 Task: Add a condition where "Group Is Current user's groups" in new tickets in your groups.
Action: Mouse moved to (141, 397)
Screenshot: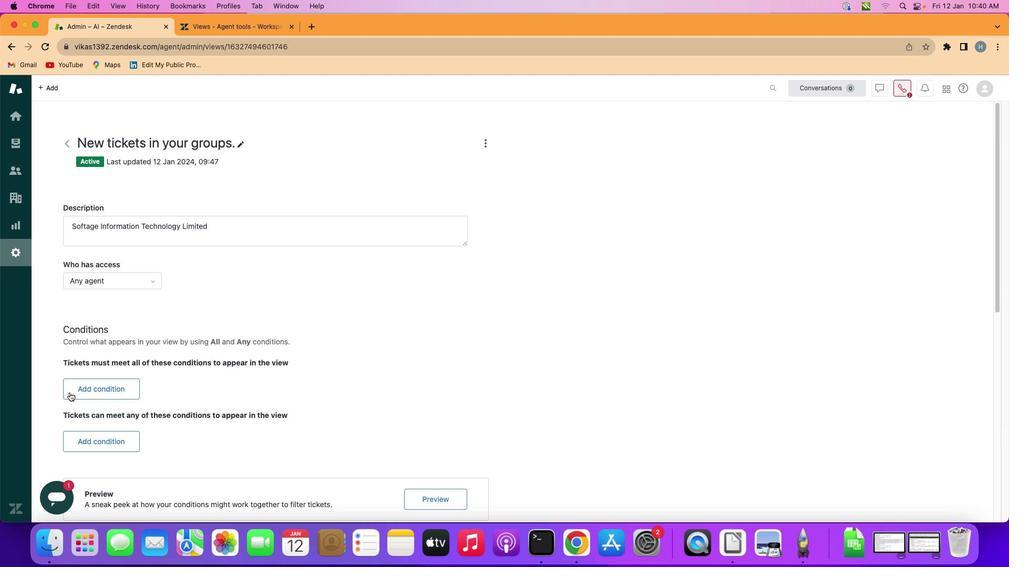 
Action: Mouse pressed left at (141, 397)
Screenshot: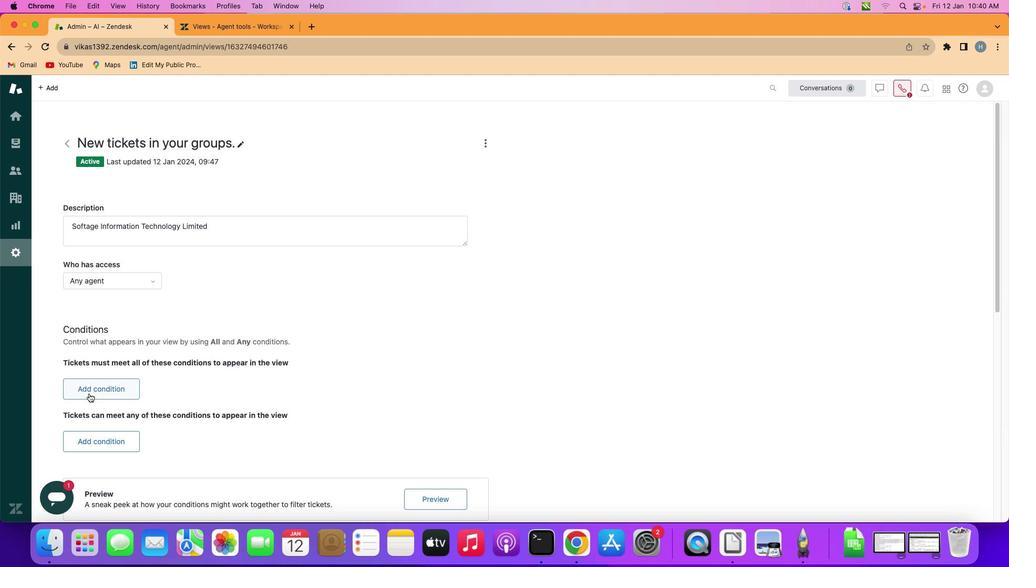 
Action: Mouse moved to (192, 397)
Screenshot: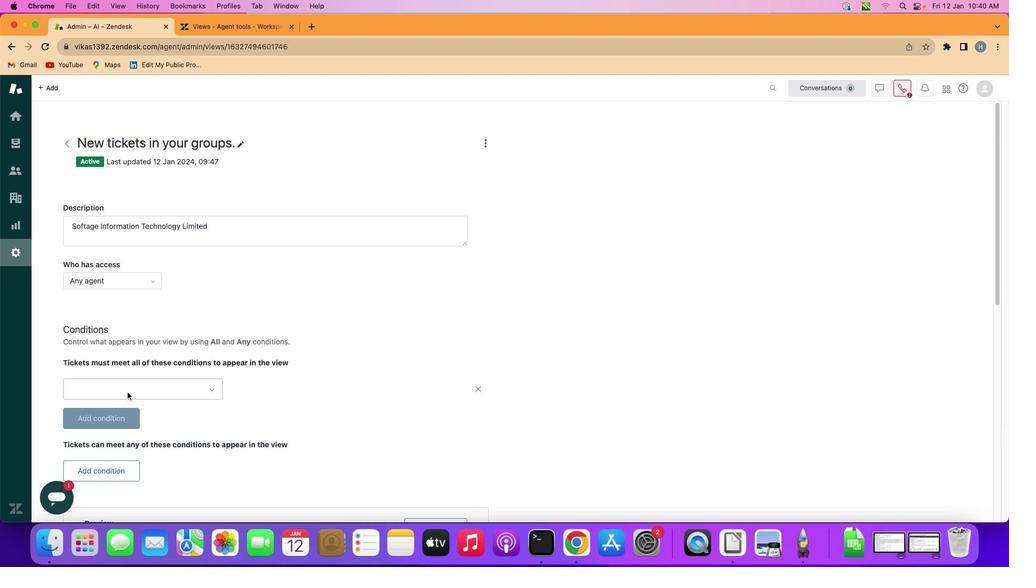 
Action: Mouse pressed left at (192, 397)
Screenshot: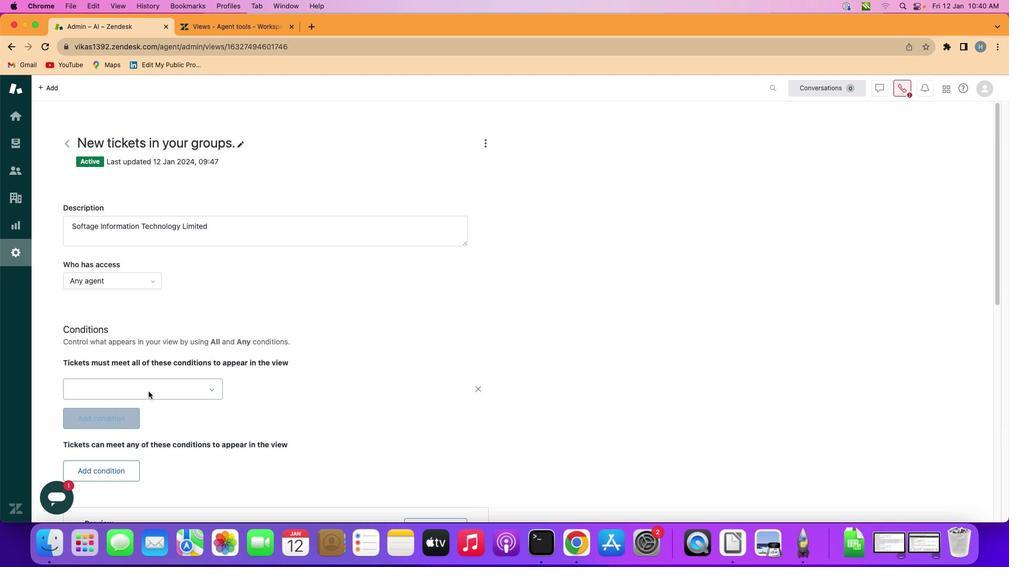 
Action: Mouse moved to (246, 396)
Screenshot: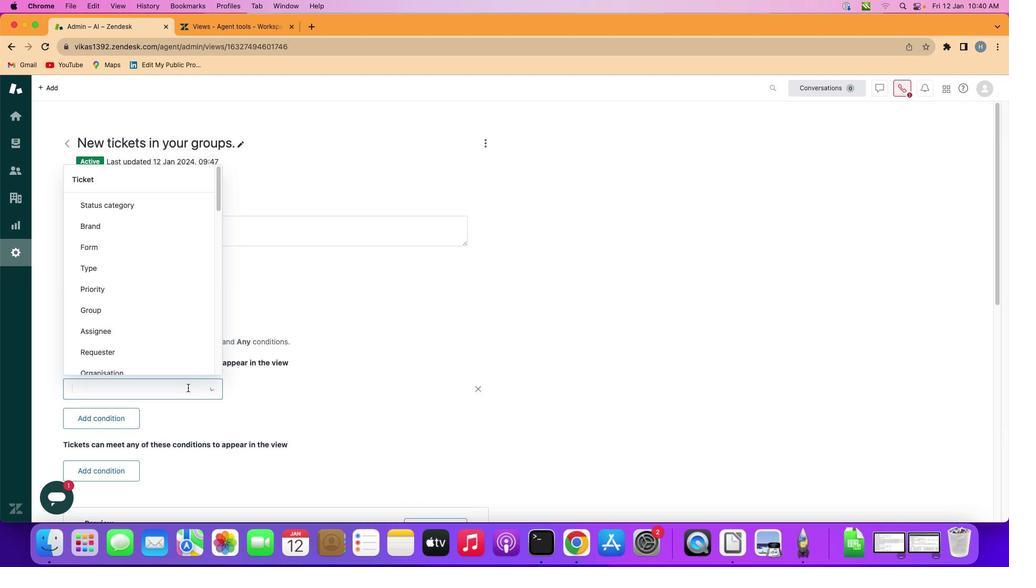 
Action: Mouse pressed left at (246, 396)
Screenshot: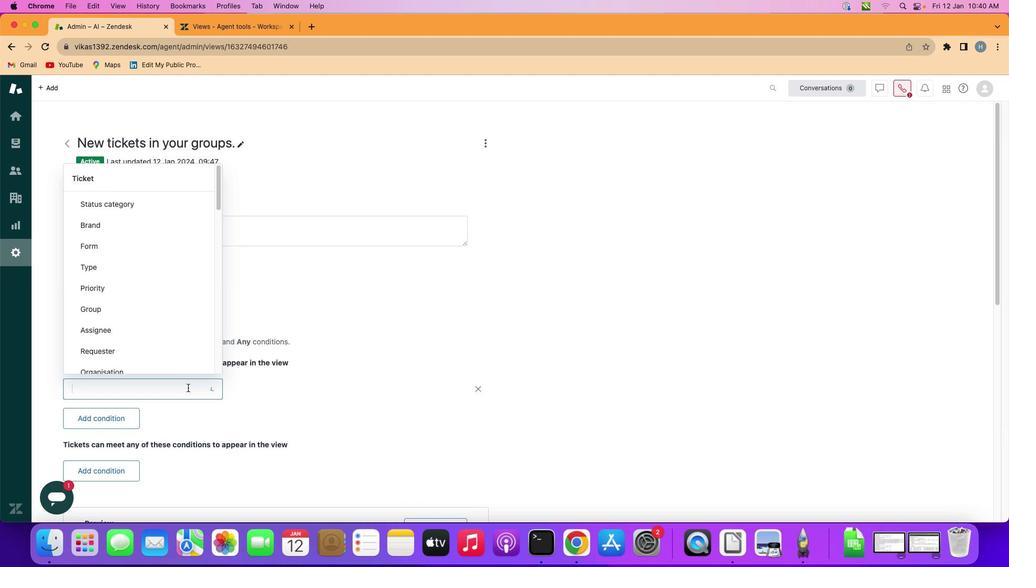 
Action: Mouse moved to (231, 371)
Screenshot: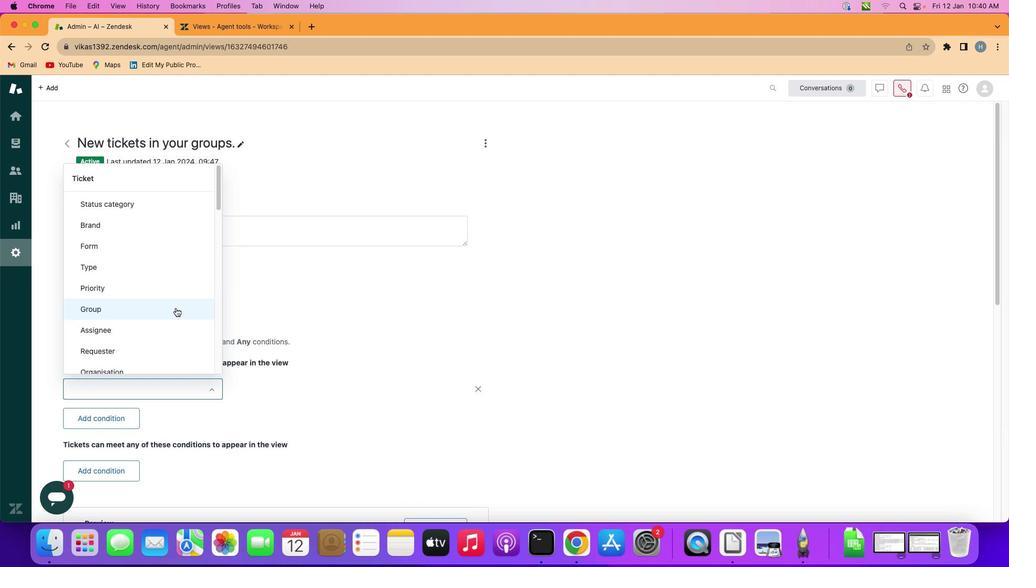 
Action: Mouse pressed left at (231, 371)
Screenshot: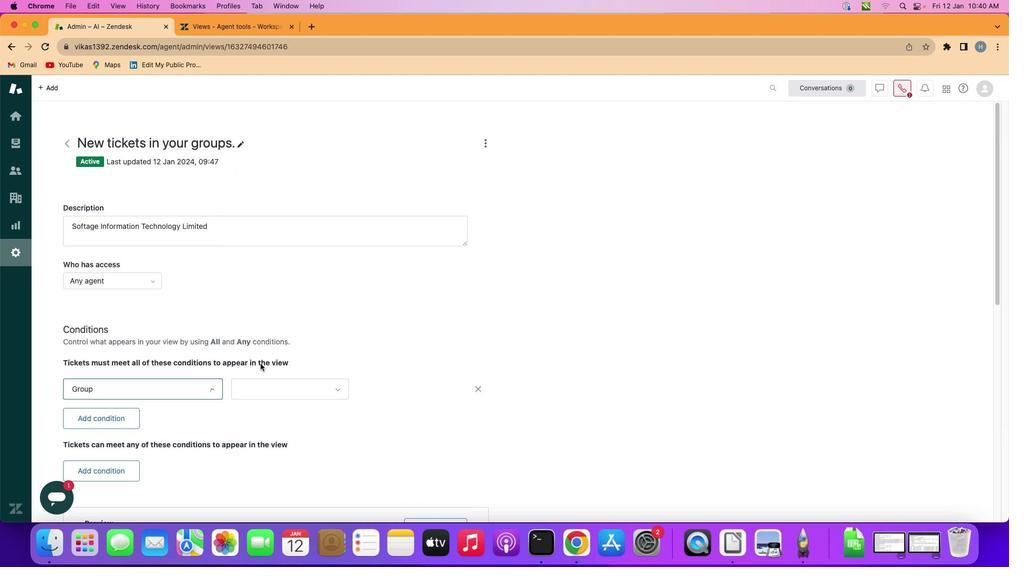 
Action: Mouse moved to (336, 393)
Screenshot: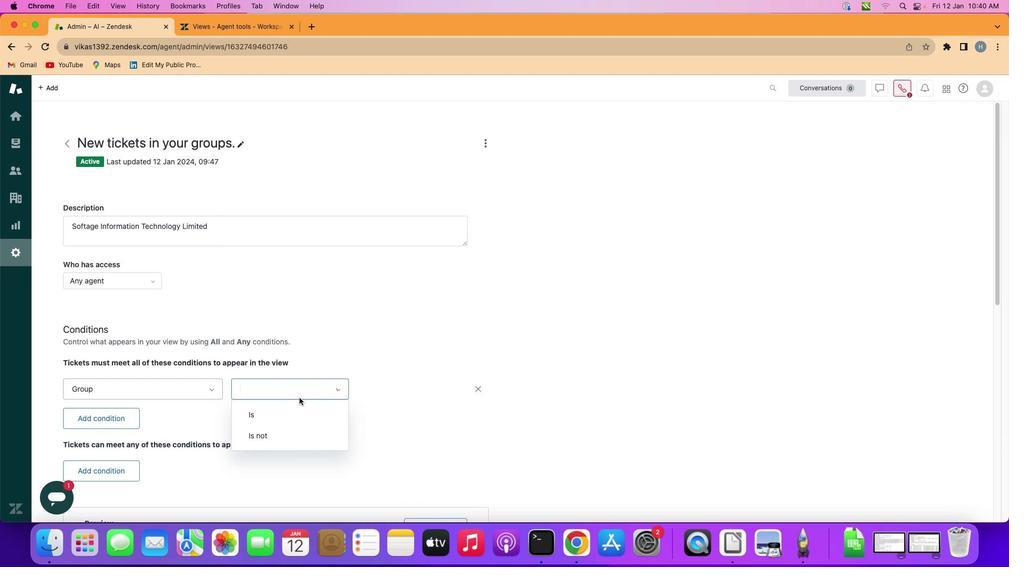 
Action: Mouse pressed left at (336, 393)
Screenshot: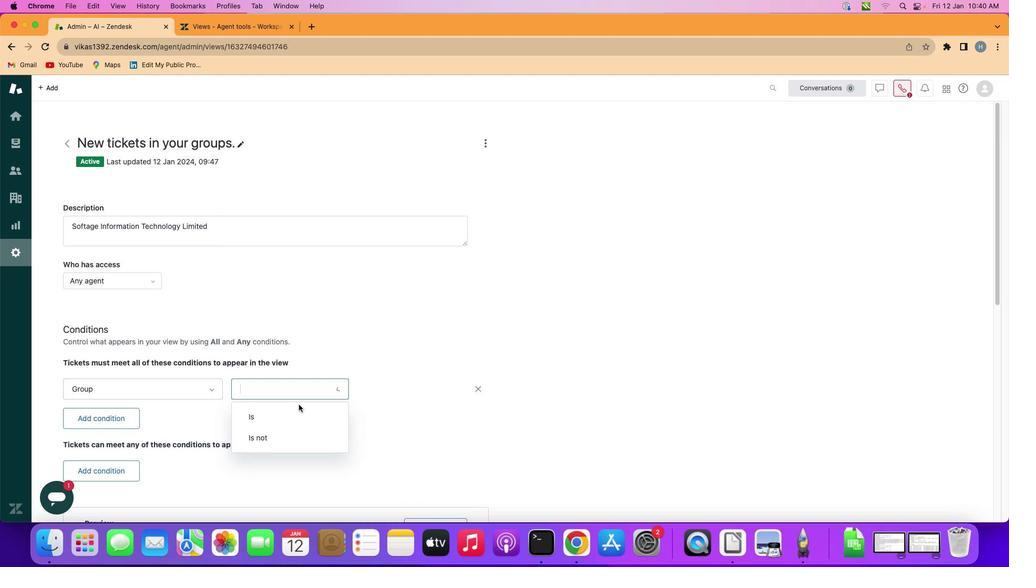 
Action: Mouse moved to (352, 402)
Screenshot: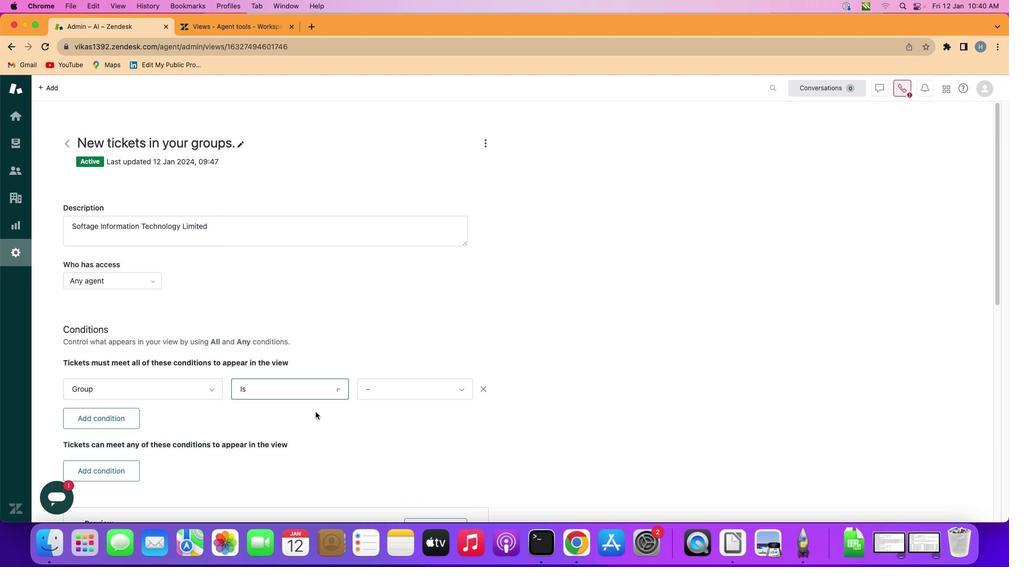 
Action: Mouse pressed left at (352, 402)
Screenshot: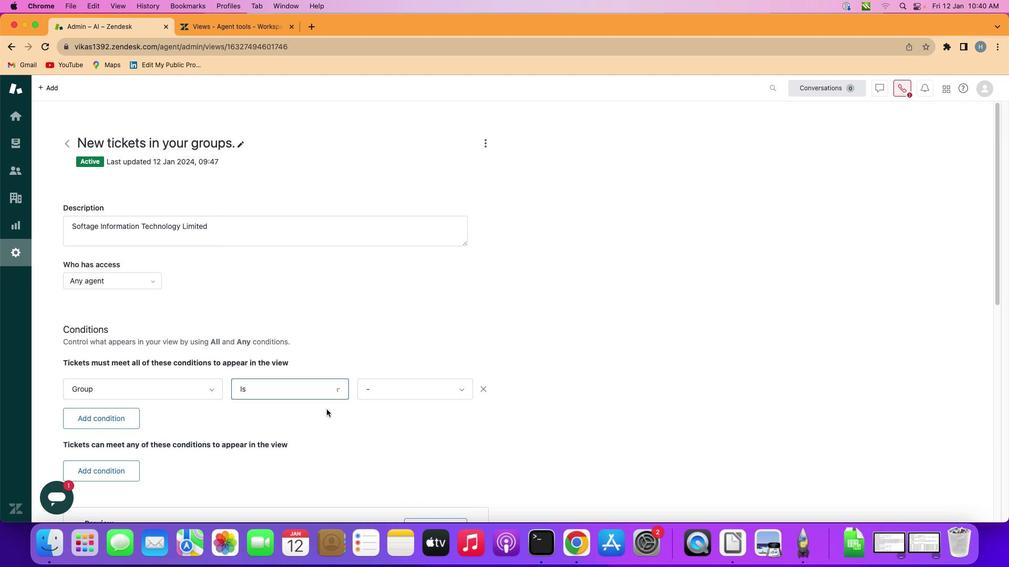 
Action: Mouse moved to (444, 396)
Screenshot: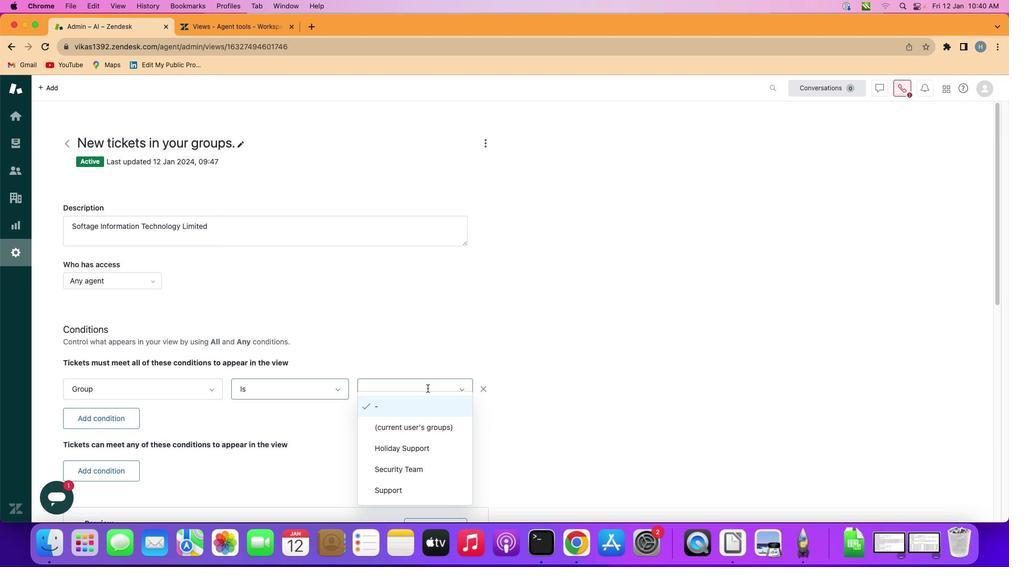 
Action: Mouse pressed left at (444, 396)
Screenshot: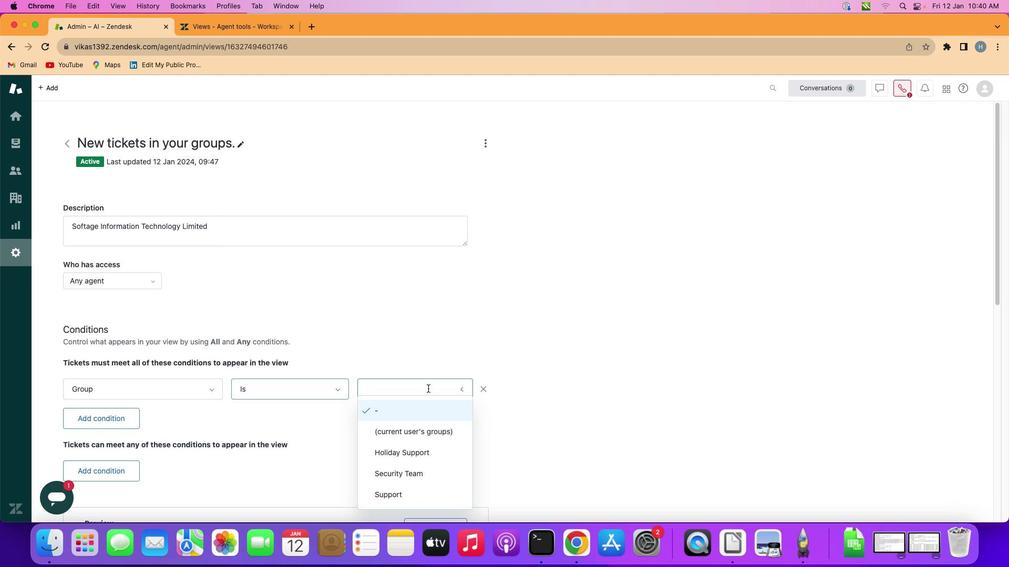 
Action: Mouse moved to (450, 410)
Screenshot: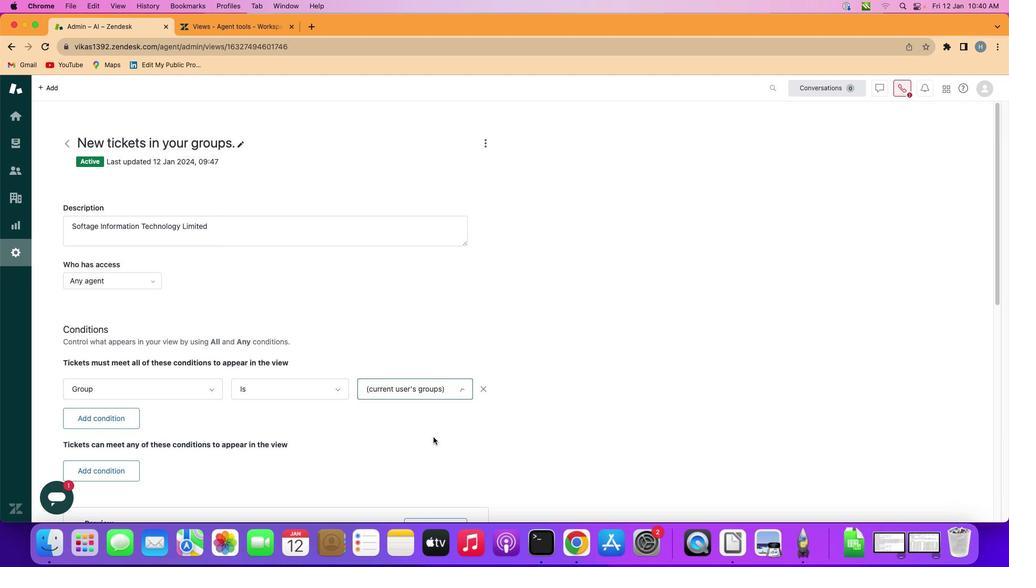 
Action: Mouse pressed left at (450, 410)
Screenshot: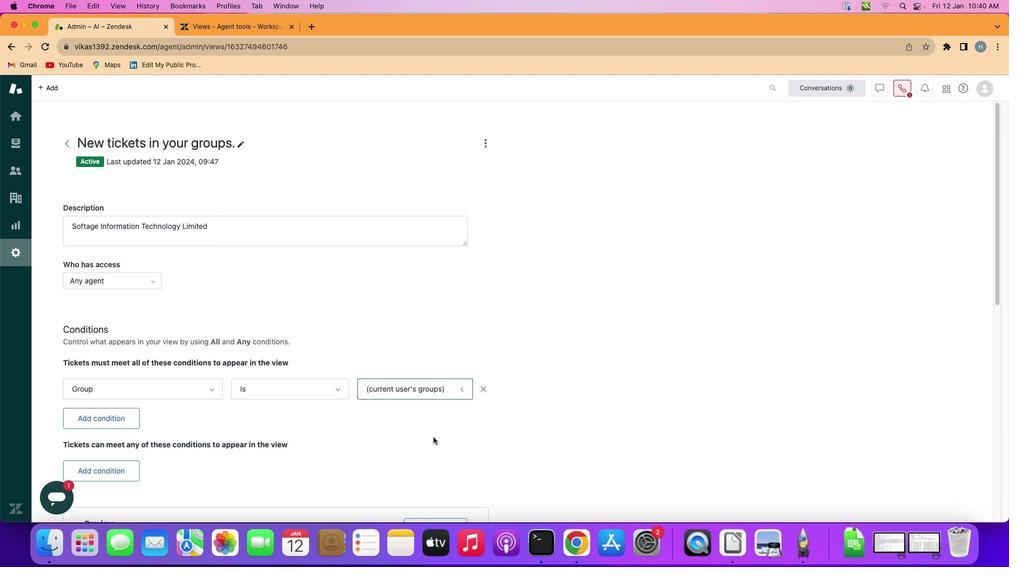 
Action: Mouse moved to (450, 409)
Screenshot: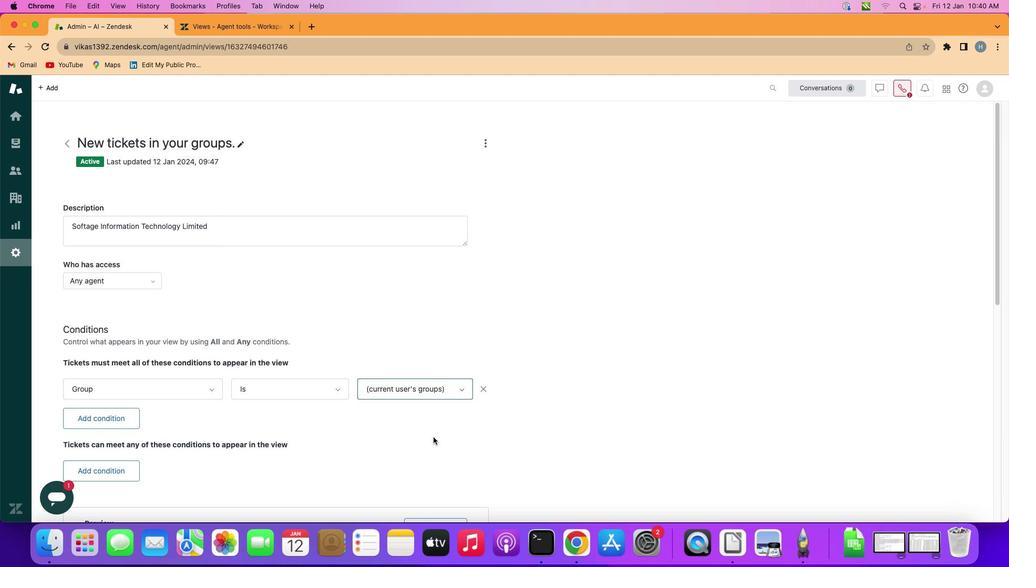 
